 Task: Select the border option in the cell focus indicator.
Action: Mouse moved to (51, 668)
Screenshot: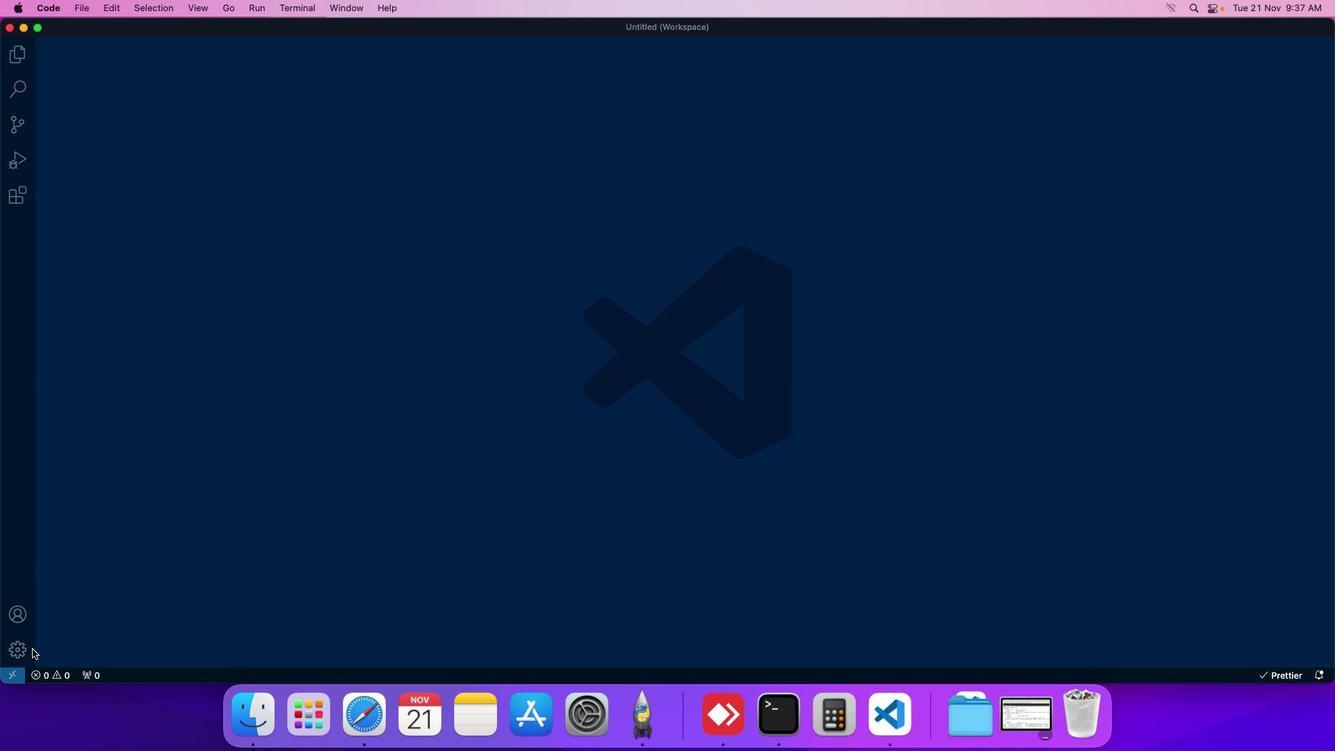 
Action: Mouse pressed left at (51, 668)
Screenshot: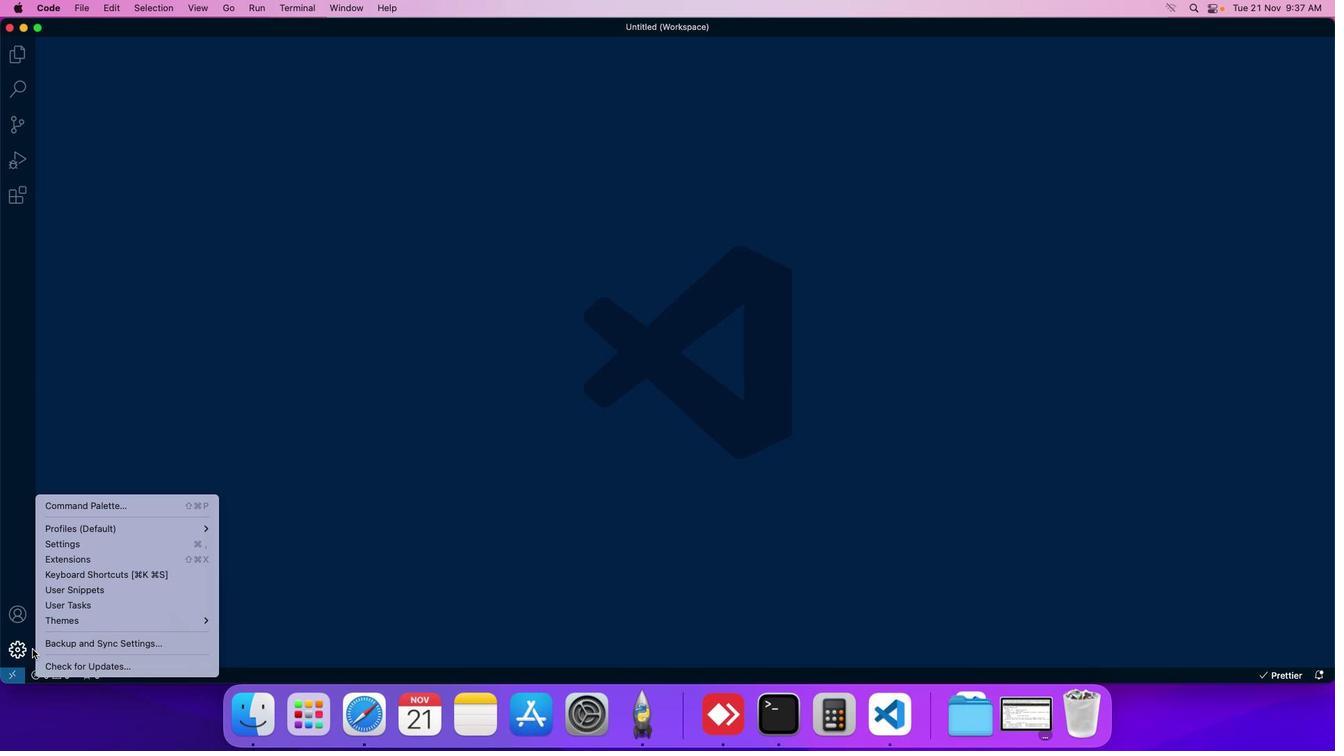 
Action: Mouse moved to (73, 567)
Screenshot: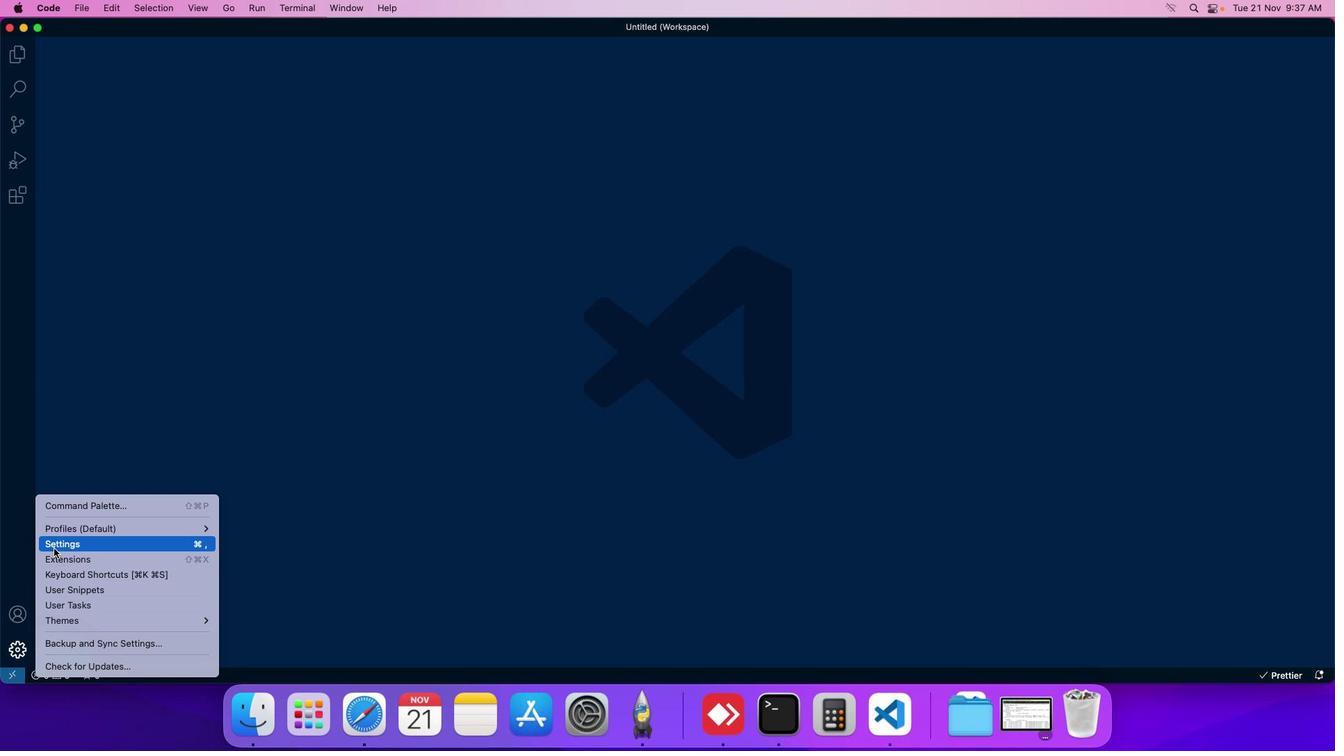 
Action: Mouse pressed left at (73, 567)
Screenshot: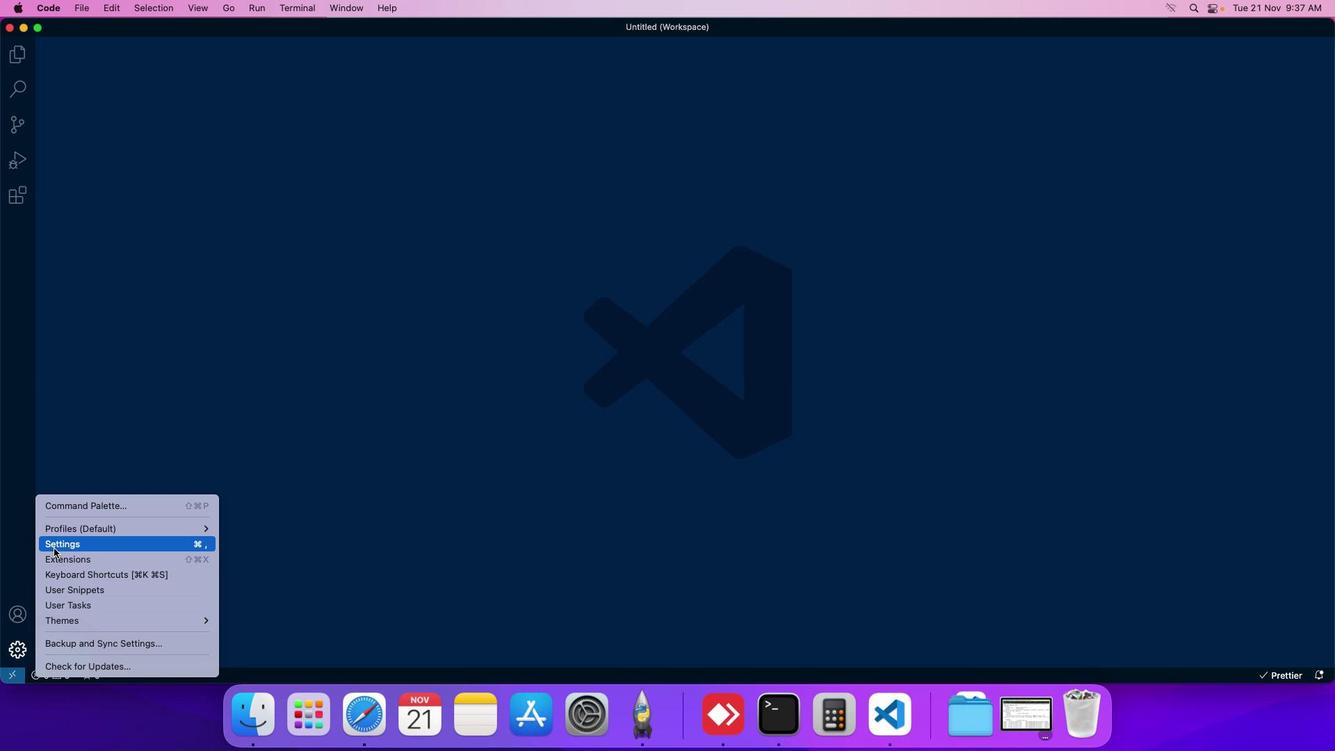 
Action: Mouse moved to (358, 128)
Screenshot: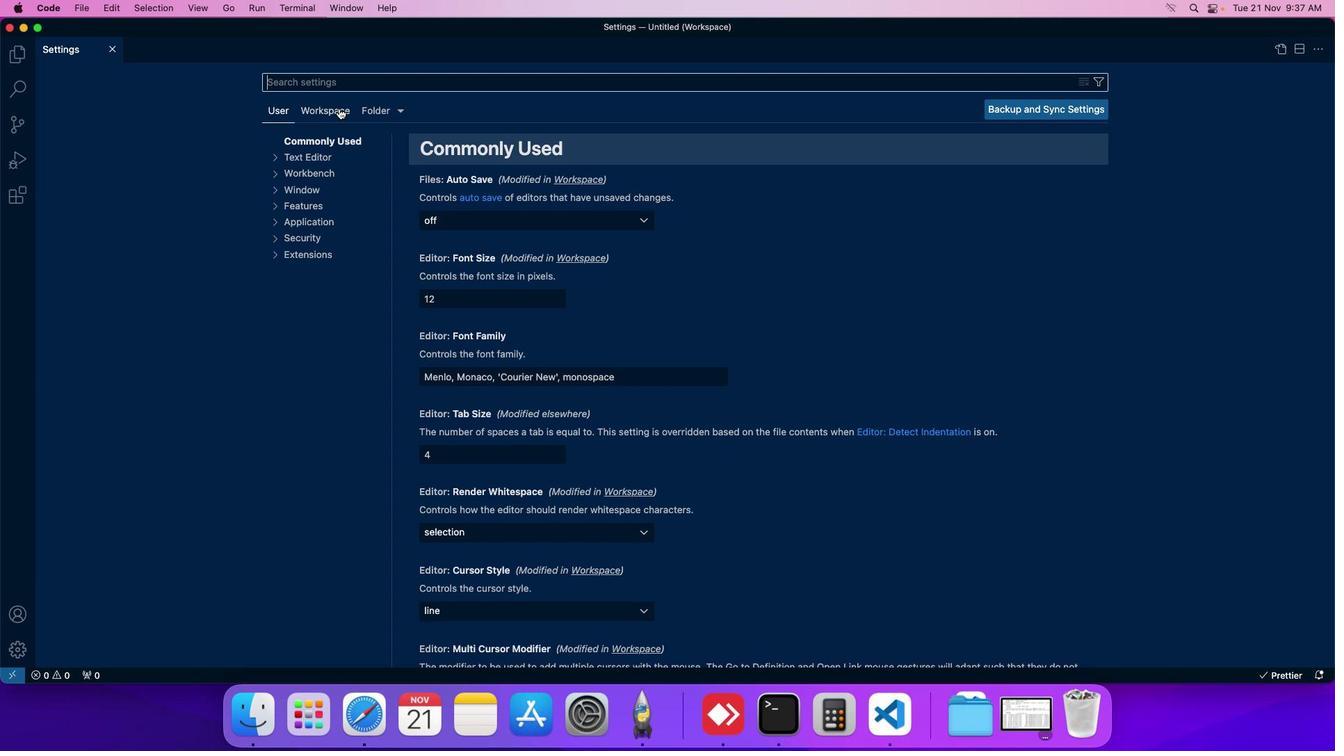 
Action: Mouse pressed left at (358, 128)
Screenshot: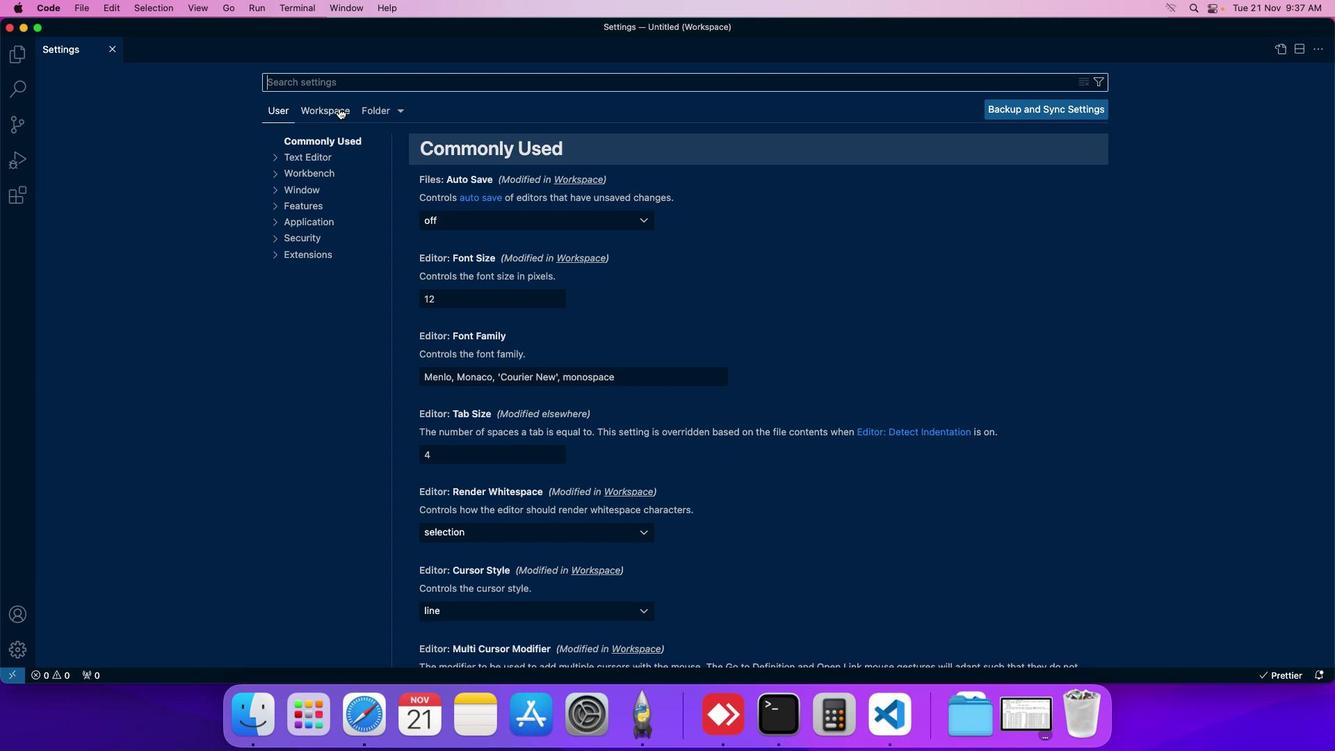 
Action: Mouse moved to (334, 227)
Screenshot: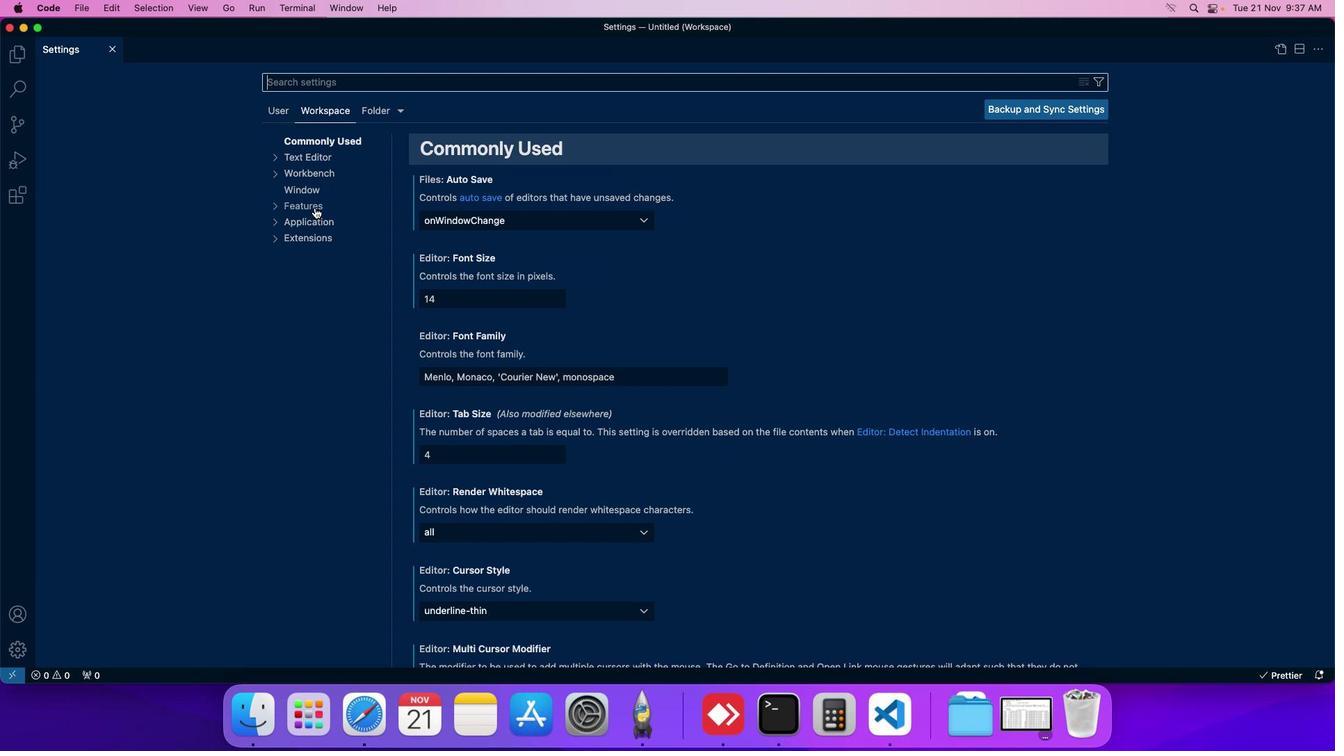 
Action: Mouse pressed left at (334, 227)
Screenshot: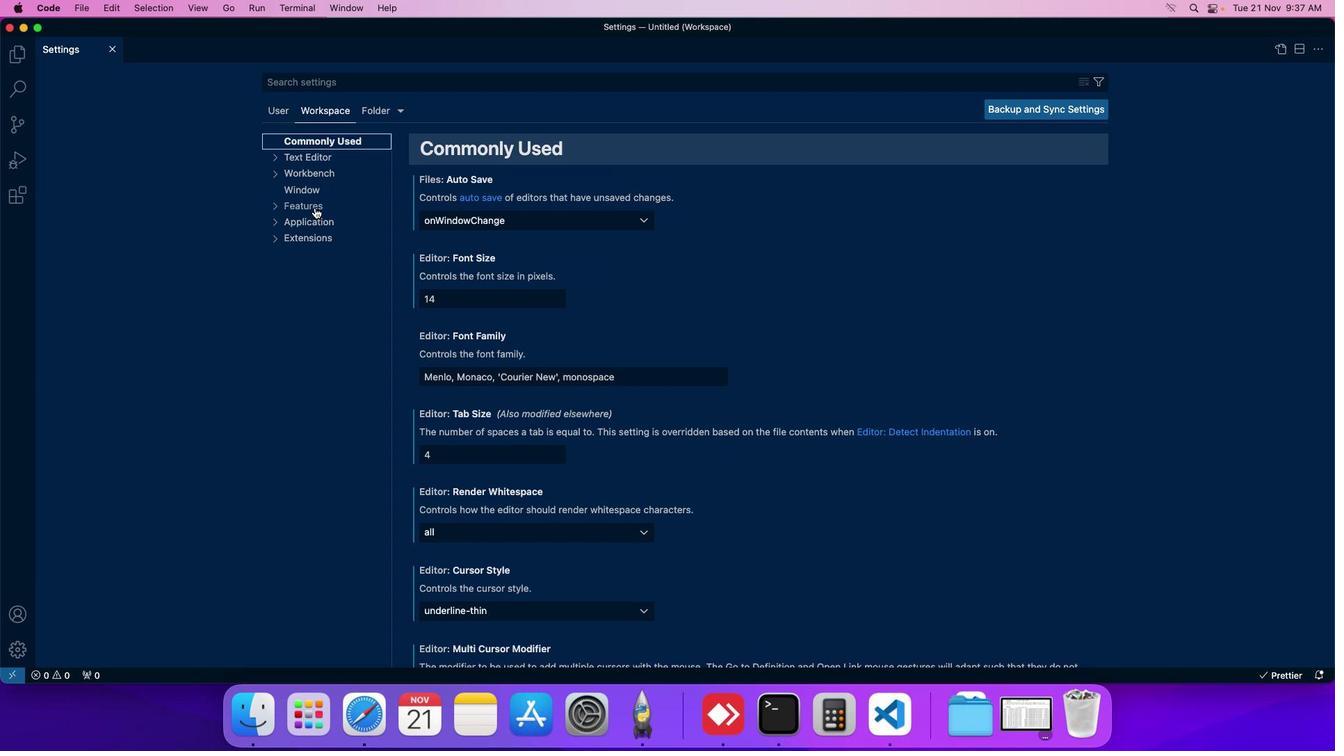 
Action: Mouse moved to (327, 474)
Screenshot: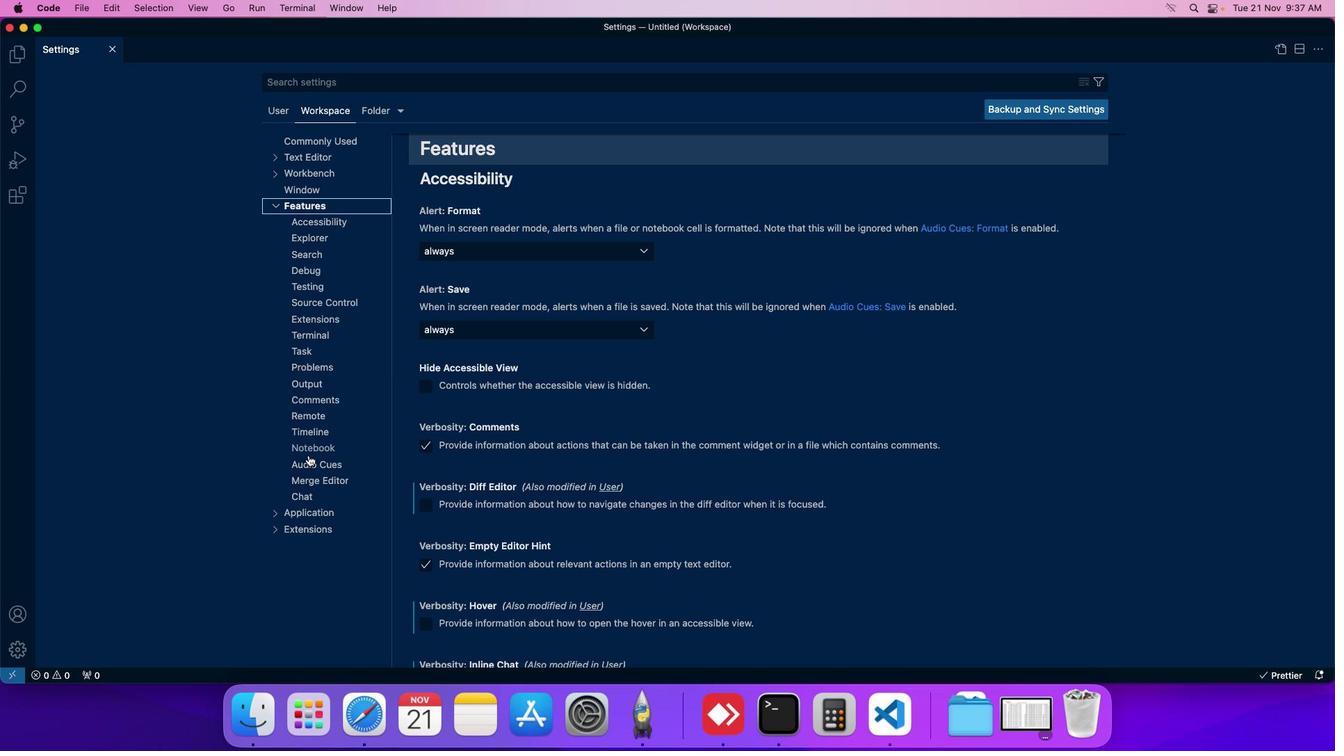 
Action: Mouse pressed left at (327, 474)
Screenshot: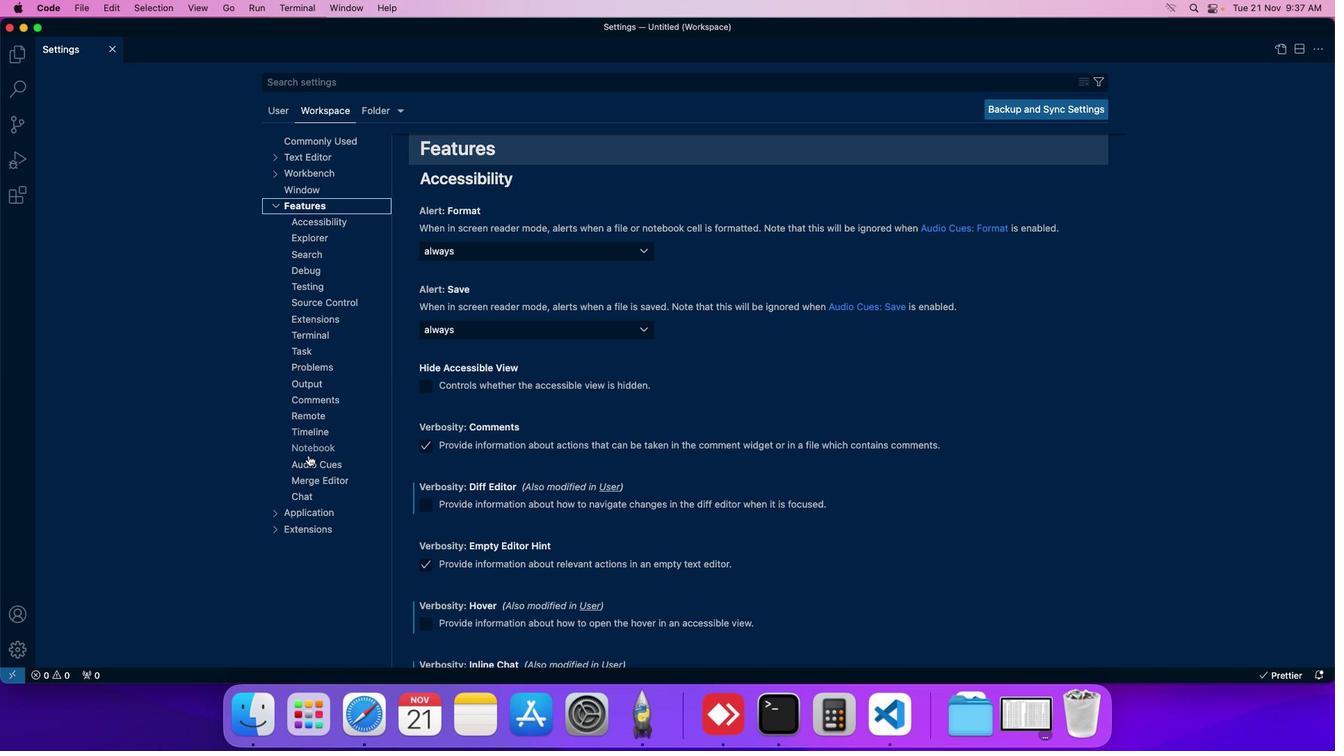 
Action: Mouse moved to (503, 297)
Screenshot: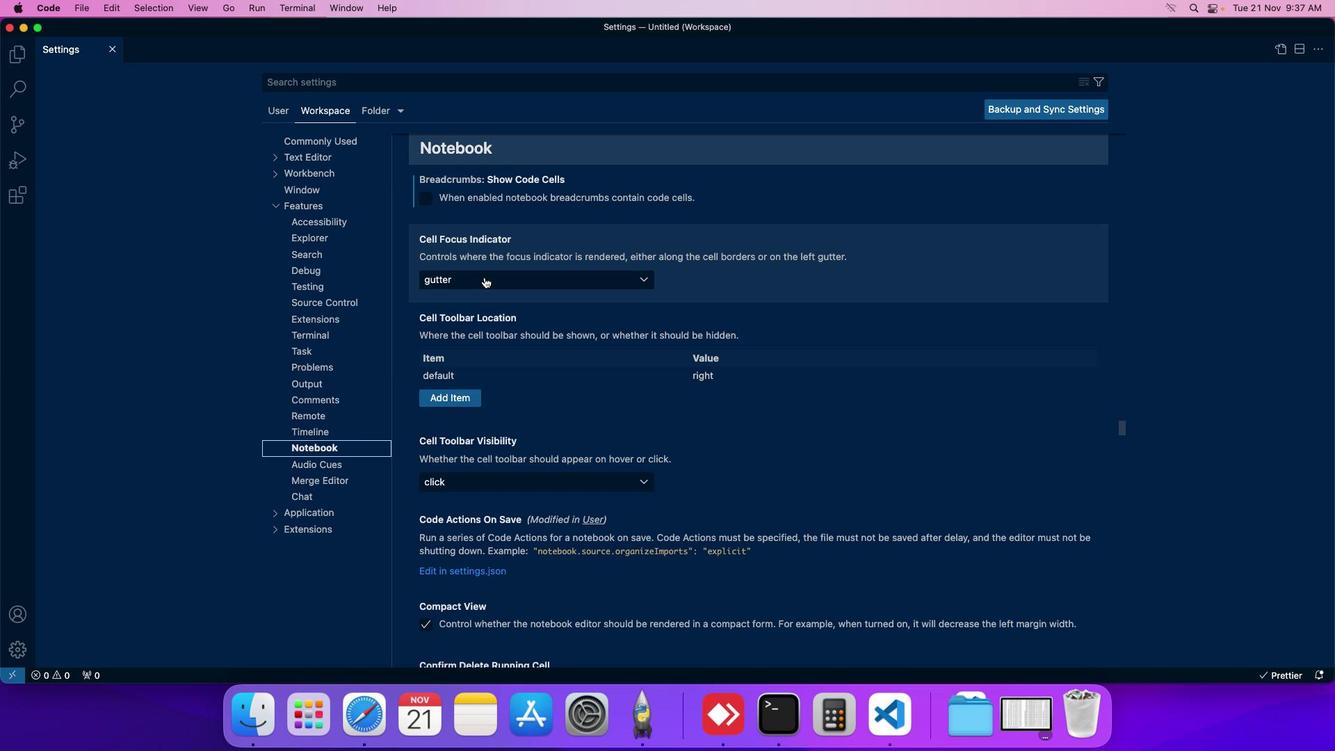 
Action: Mouse pressed left at (503, 297)
Screenshot: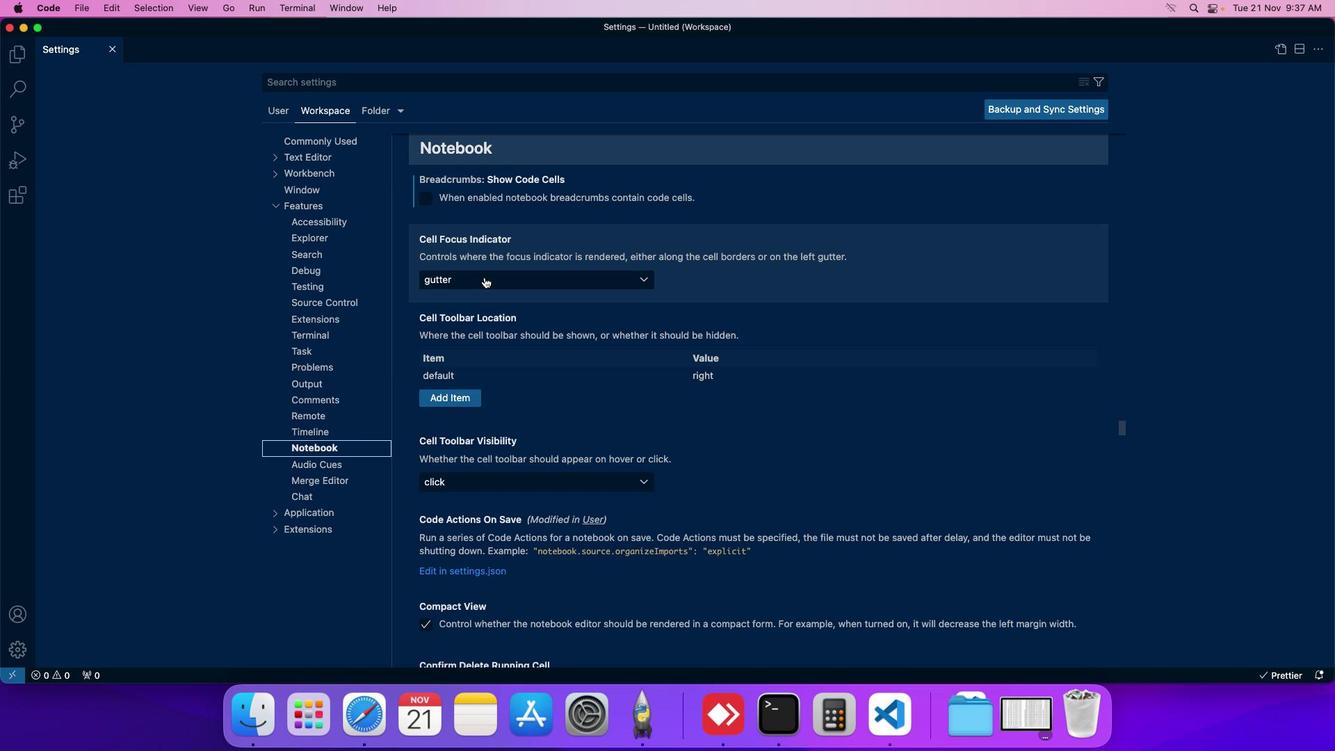 
Action: Mouse moved to (481, 313)
Screenshot: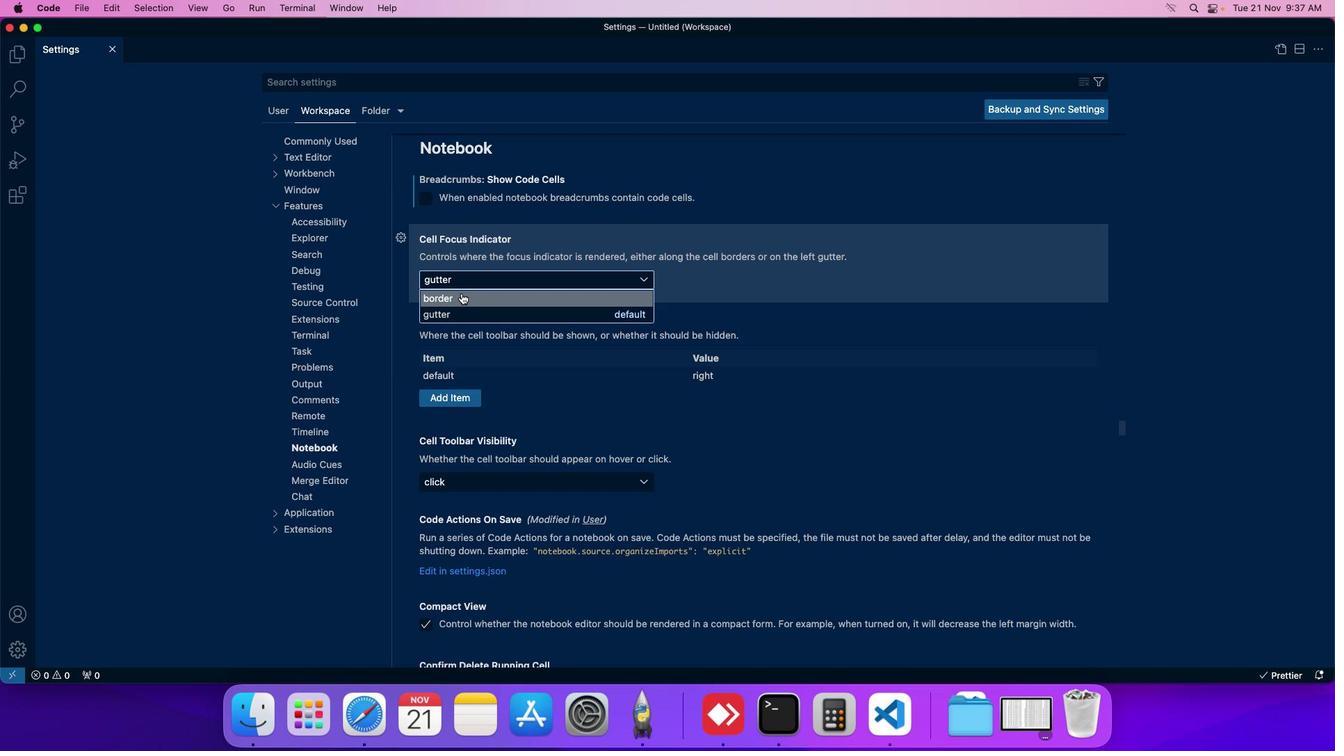 
Action: Mouse pressed left at (481, 313)
Screenshot: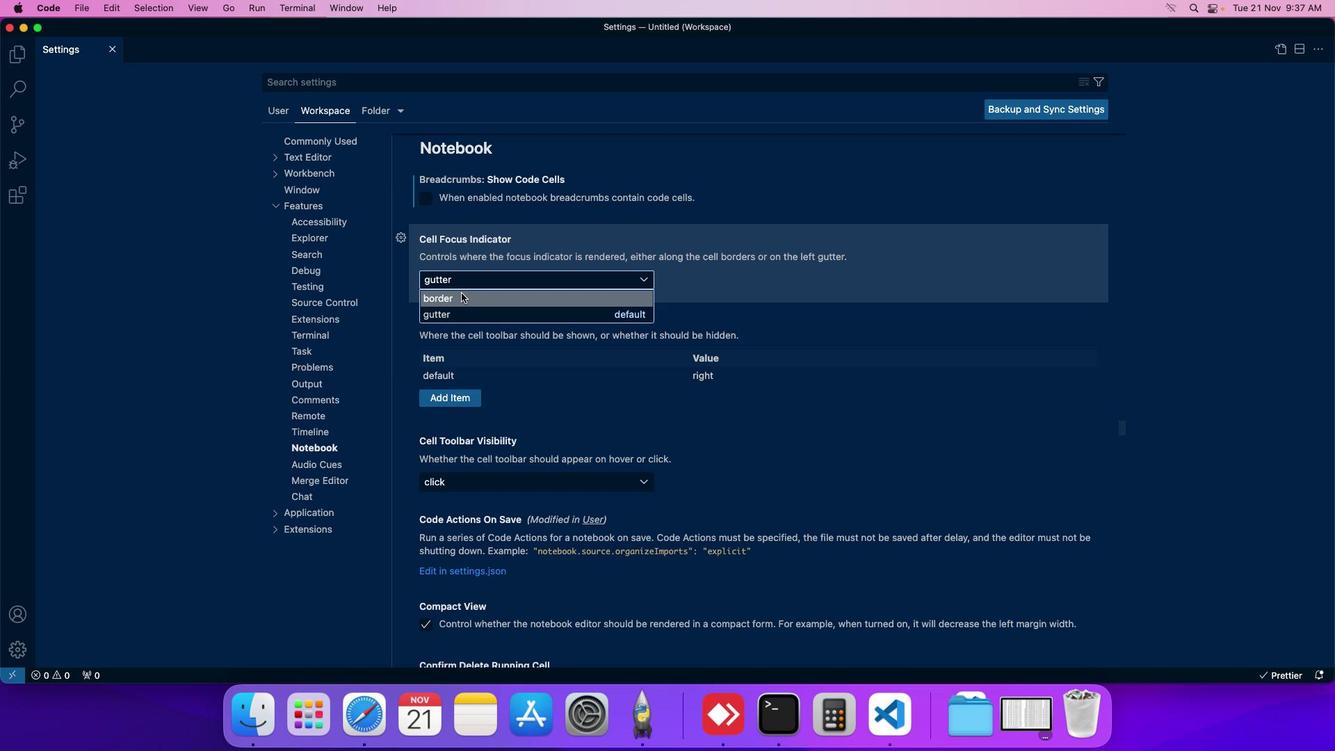 
Action: Mouse moved to (488, 309)
Screenshot: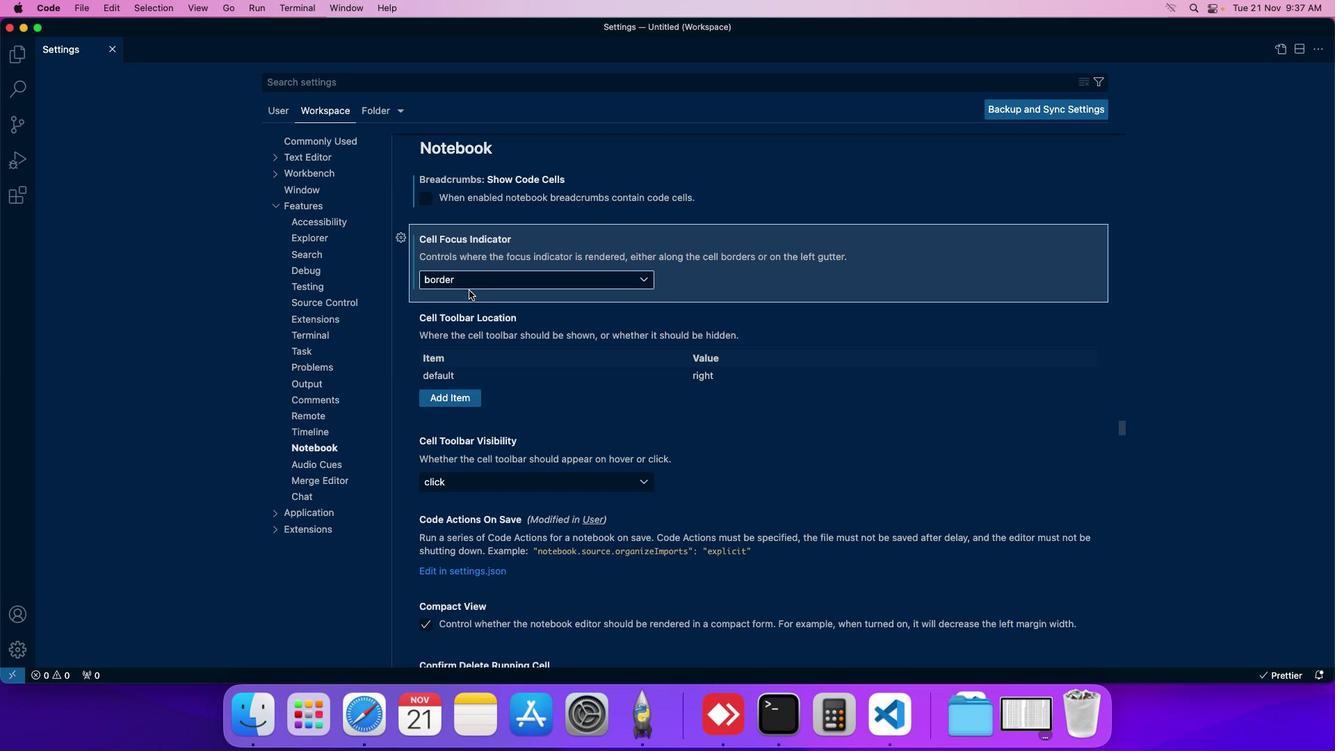 
